 Task: Create new vendor bill with Date Opened: 04-Apr-23, Select Vendor: ChargePoint, Terms: Net 15. Make bill entry for item-1 with Date: 04-Apr-23, Description: Car Parking, Expense Account: Auto: Parking, Quantity: 22, Unit Price: 2.2, Sales Tax: N, Sales Tax Included: N. Post Bill with Post Date: 04-Apr-23, Post to Accounts: Liabilities:Accounts Payble. Pay / Process Payment with Transaction Date: 18-Apr-23, Amount: 48.4, Transfer Account: Checking Account. Go to 'Print Bill'. Give a print command to print a copy of bill.
Action: Mouse moved to (138, 30)
Screenshot: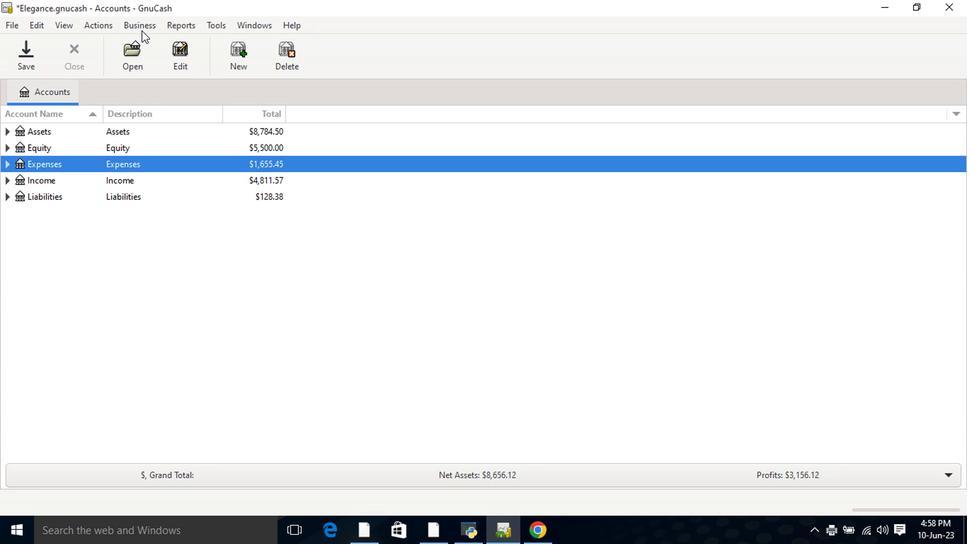 
Action: Mouse pressed left at (138, 30)
Screenshot: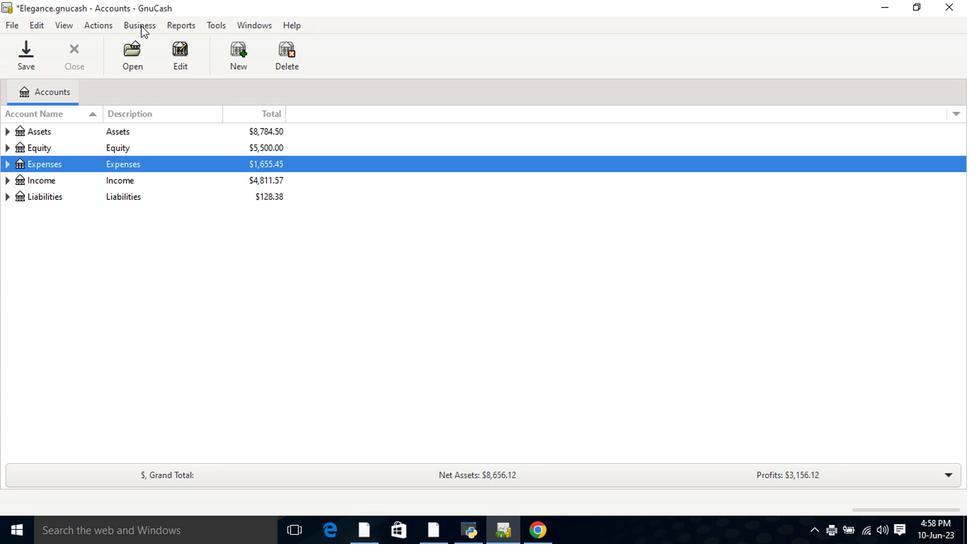 
Action: Mouse moved to (144, 66)
Screenshot: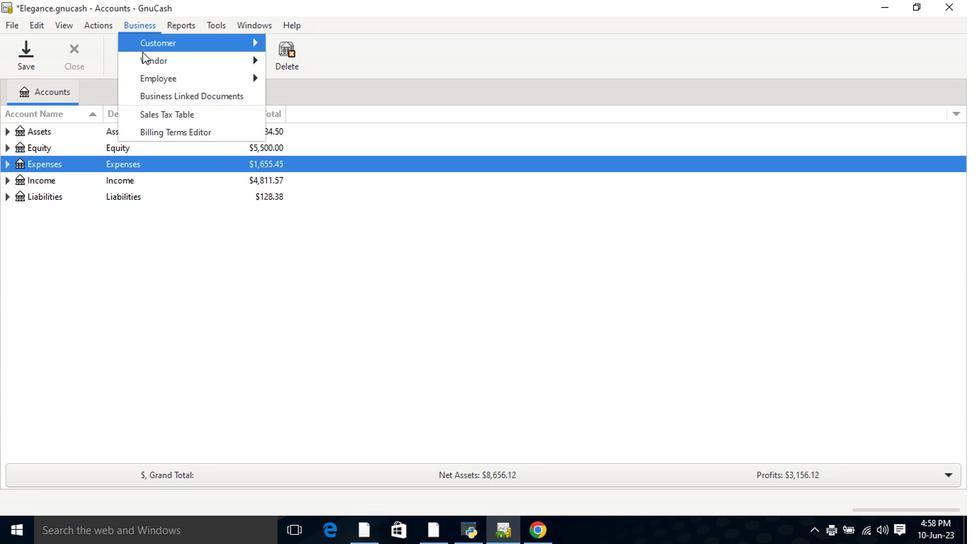 
Action: Mouse pressed left at (144, 66)
Screenshot: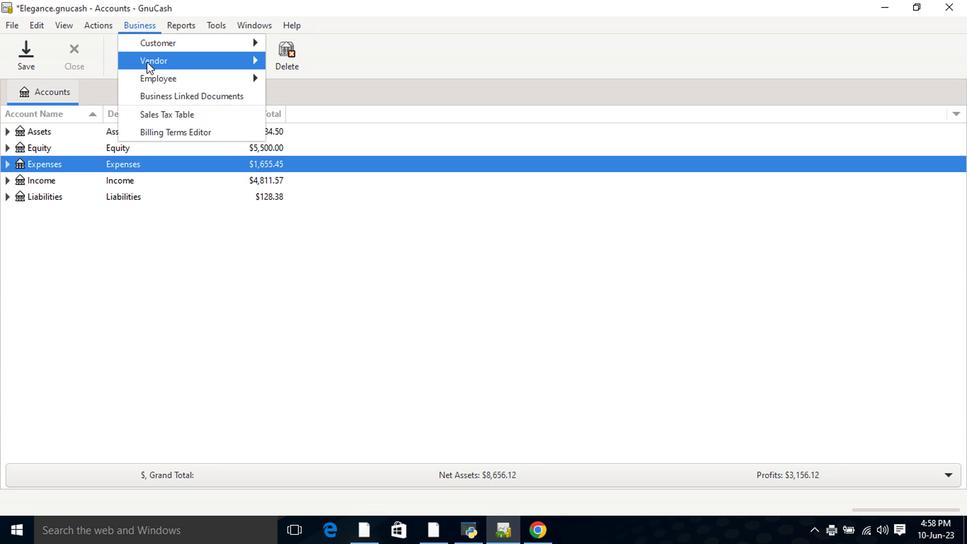
Action: Mouse moved to (304, 117)
Screenshot: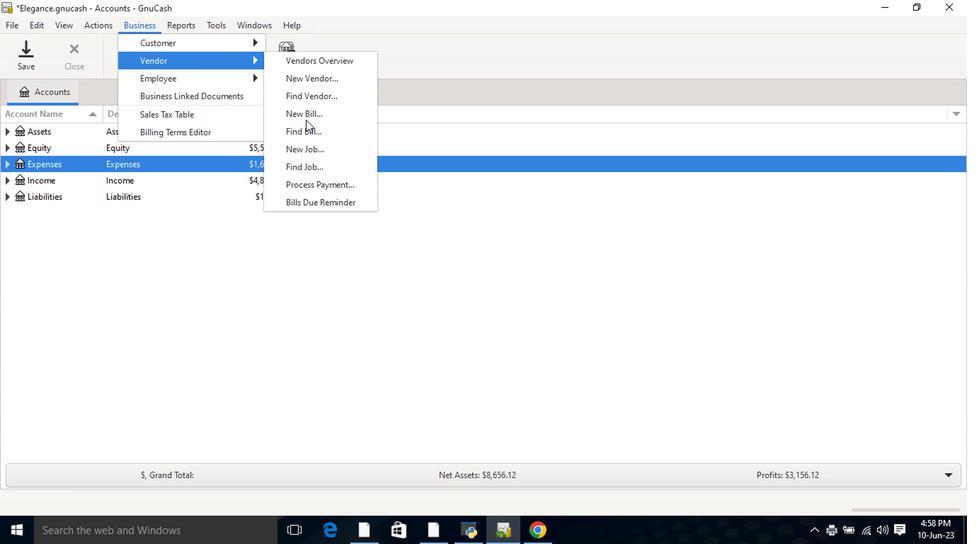 
Action: Mouse pressed left at (304, 117)
Screenshot: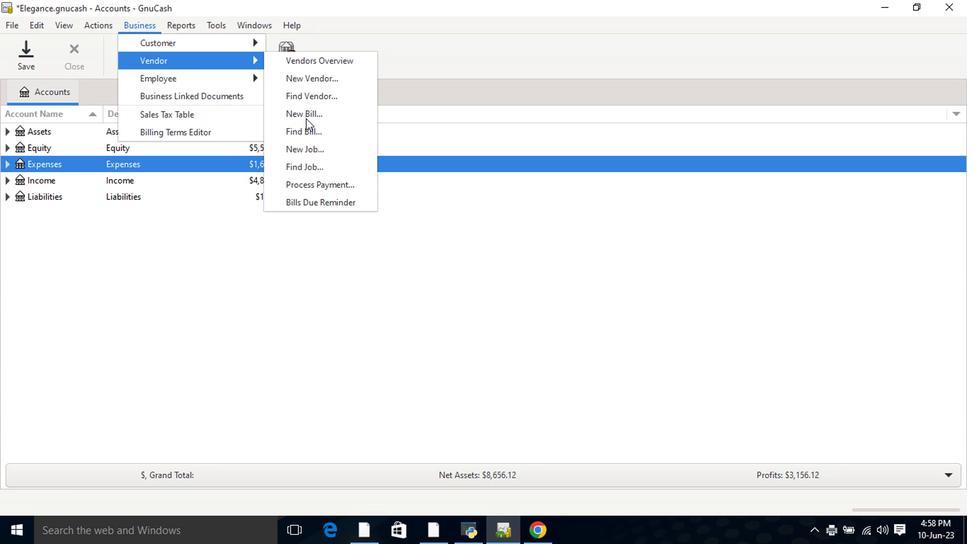 
Action: Mouse moved to (580, 190)
Screenshot: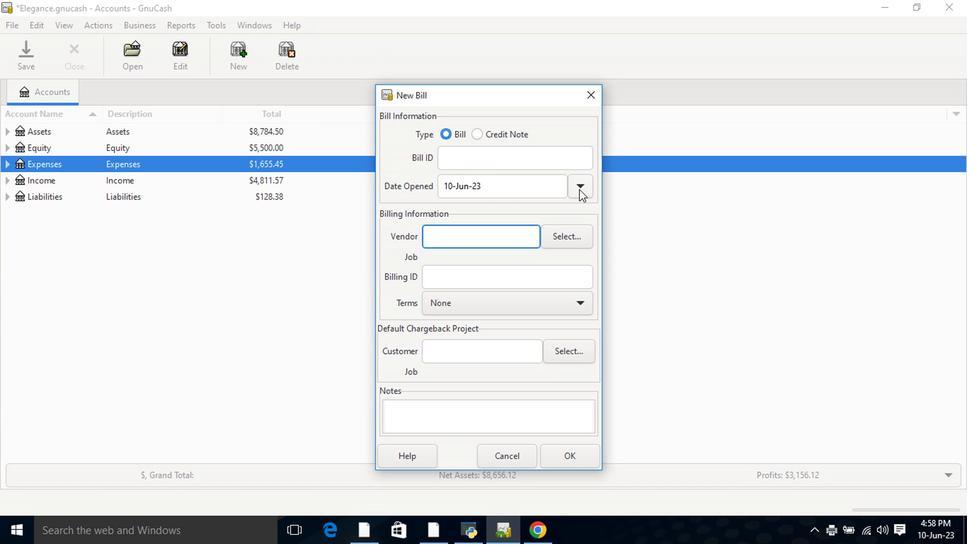 
Action: Mouse pressed left at (580, 190)
Screenshot: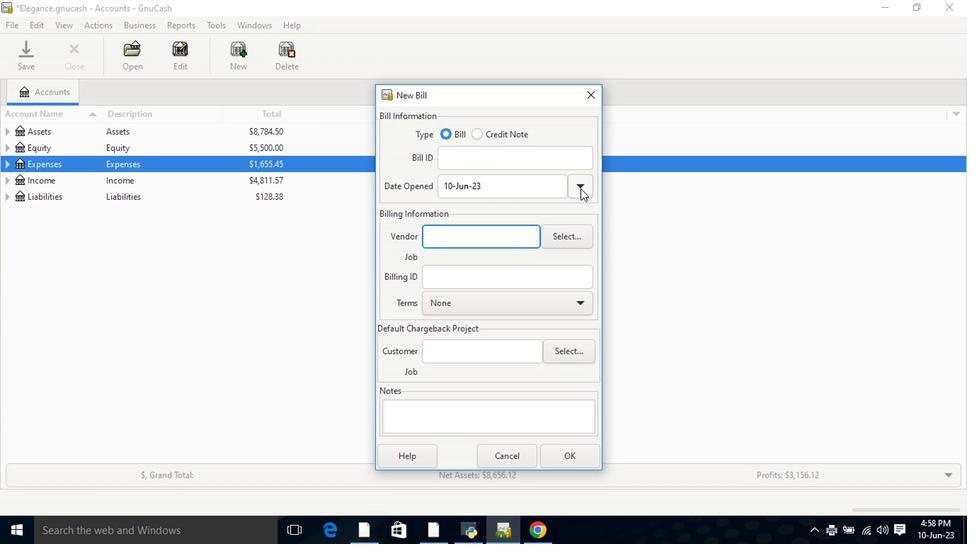 
Action: Mouse moved to (468, 207)
Screenshot: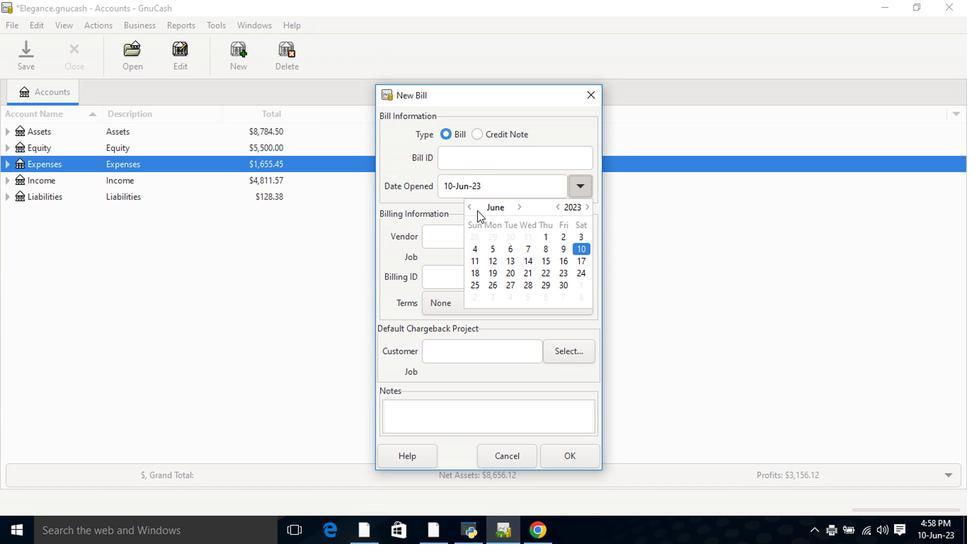 
Action: Mouse pressed left at (468, 207)
Screenshot: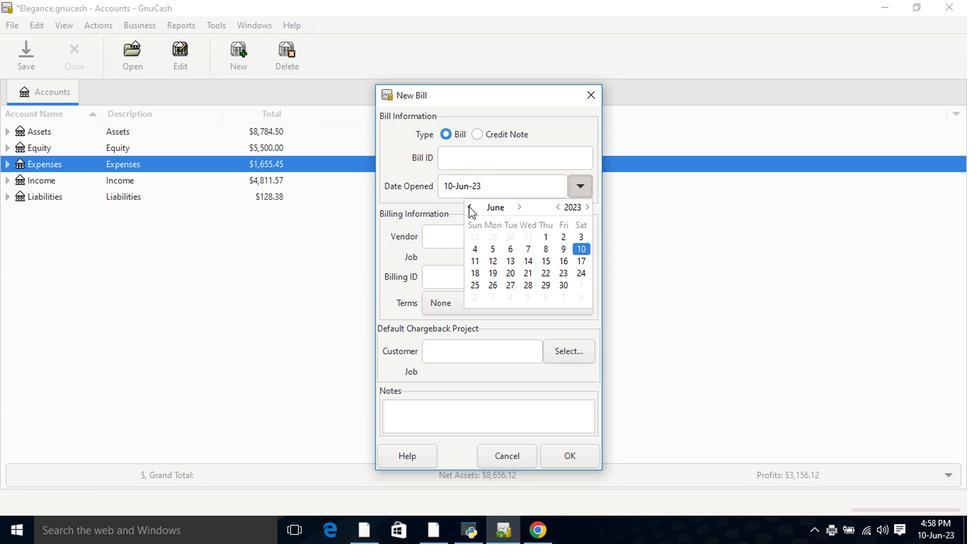 
Action: Mouse pressed left at (468, 207)
Screenshot: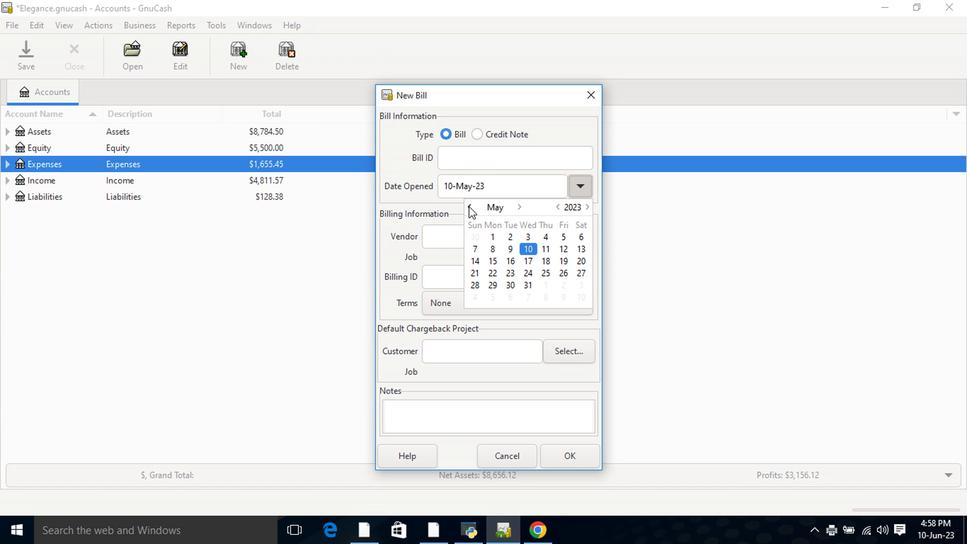 
Action: Mouse moved to (504, 247)
Screenshot: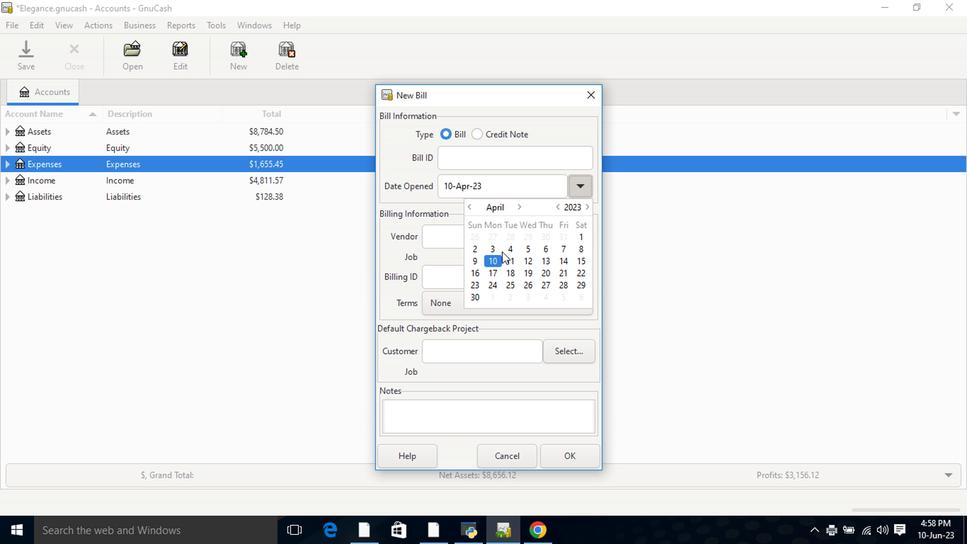 
Action: Mouse pressed left at (504, 247)
Screenshot: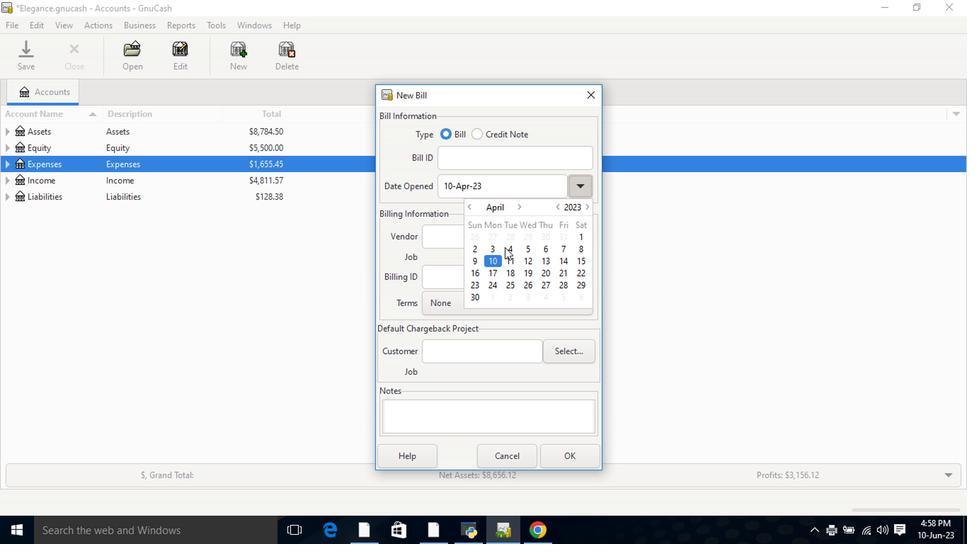 
Action: Mouse pressed left at (504, 247)
Screenshot: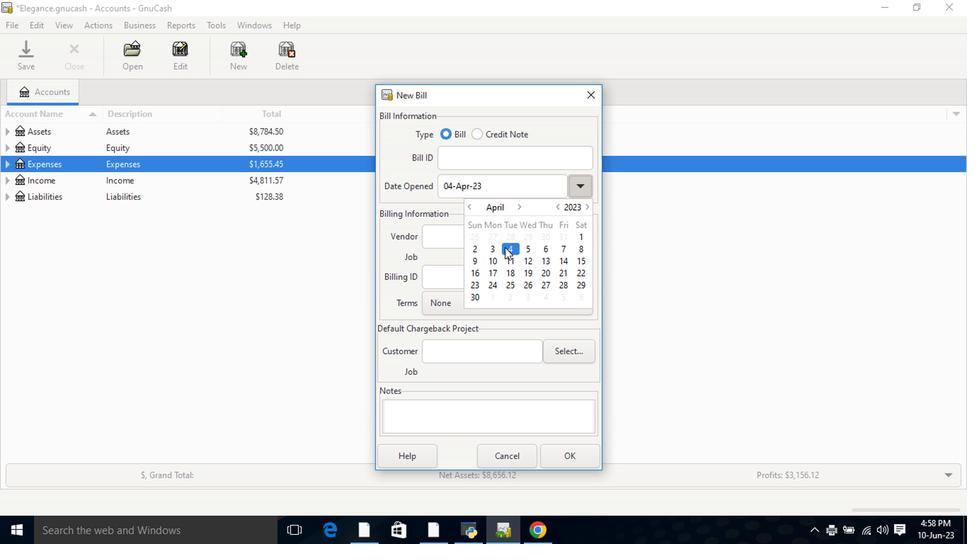 
Action: Mouse moved to (488, 239)
Screenshot: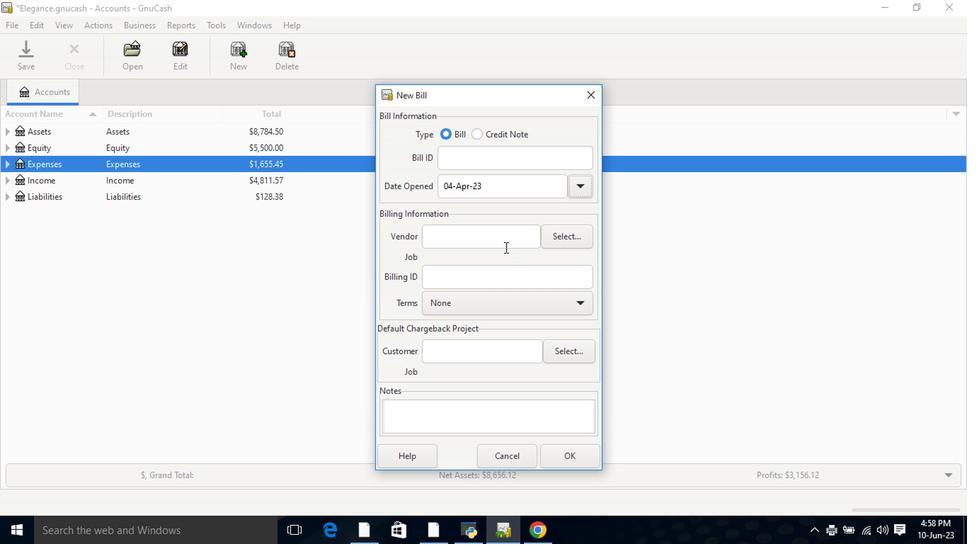 
Action: Mouse pressed left at (488, 239)
Screenshot: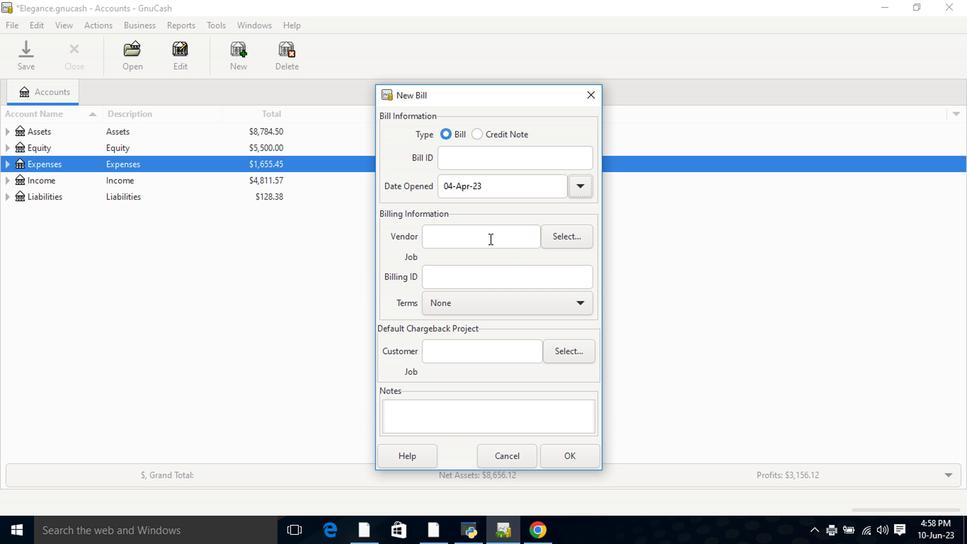 
Action: Key pressed <Key.shift>Char
Screenshot: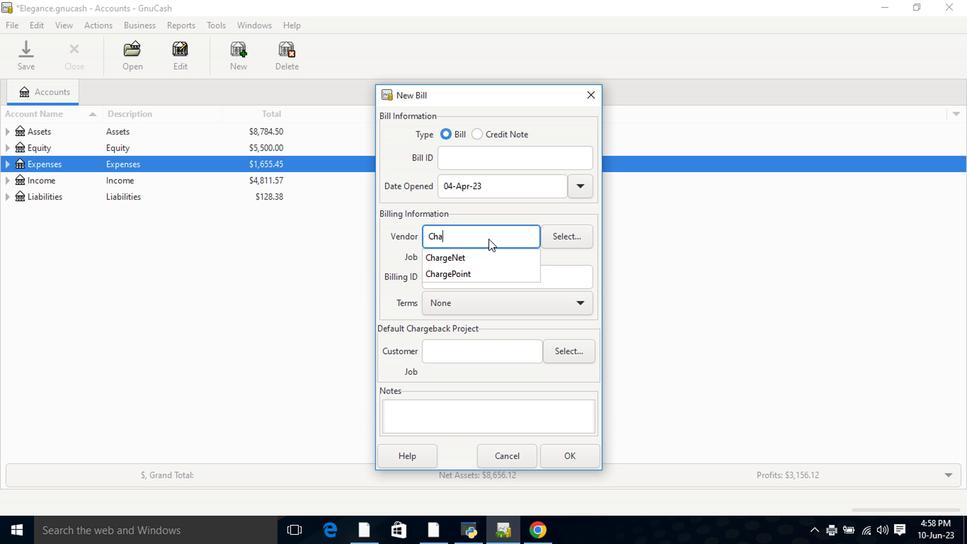 
Action: Mouse moved to (472, 273)
Screenshot: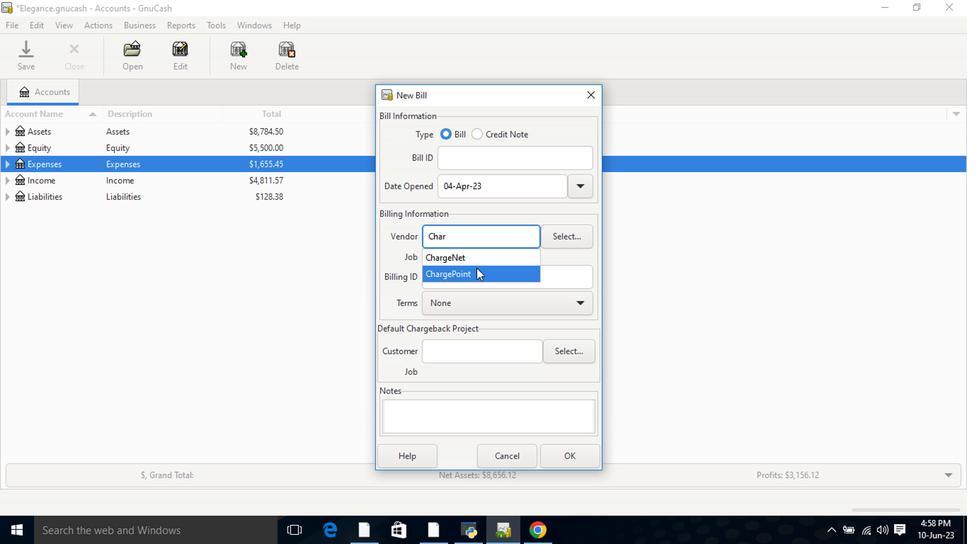 
Action: Mouse pressed left at (472, 273)
Screenshot: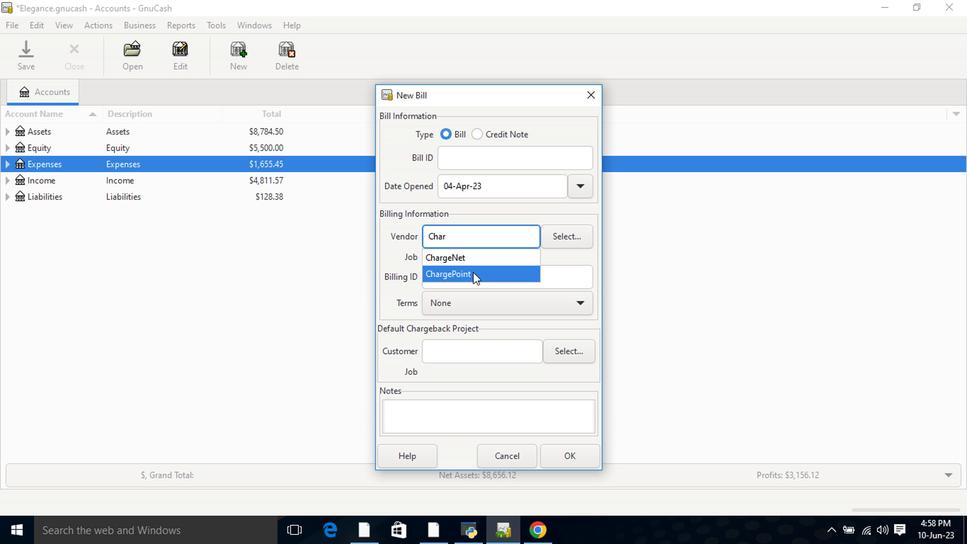 
Action: Mouse moved to (491, 315)
Screenshot: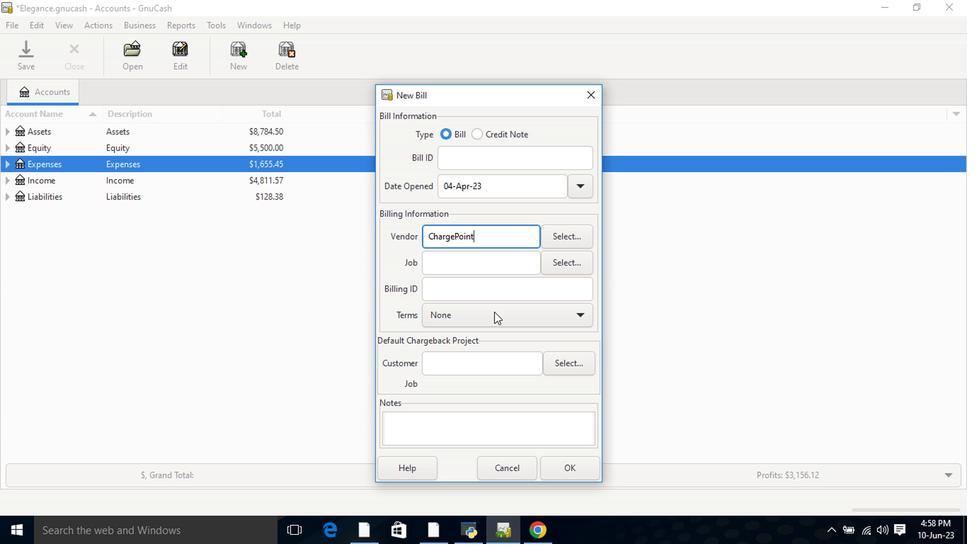 
Action: Mouse pressed left at (491, 315)
Screenshot: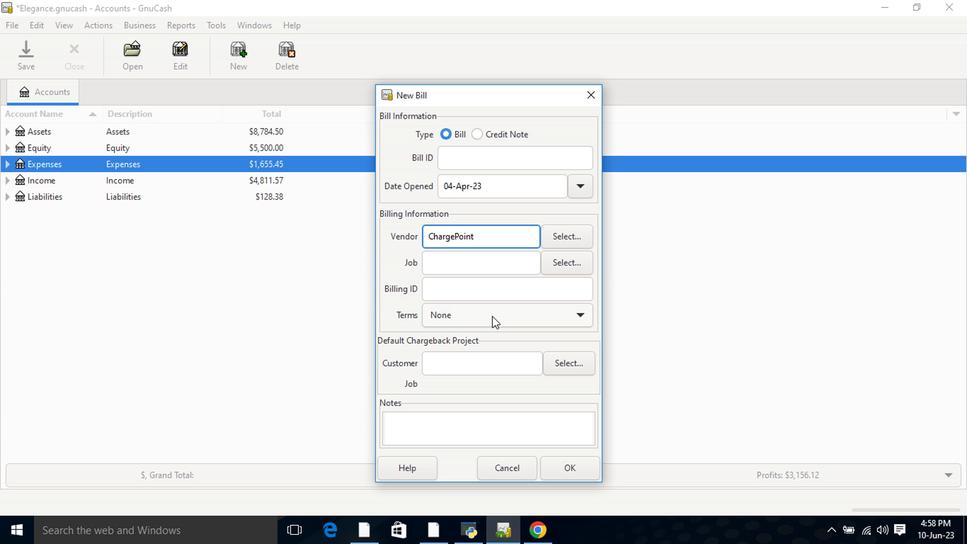 
Action: Mouse moved to (494, 338)
Screenshot: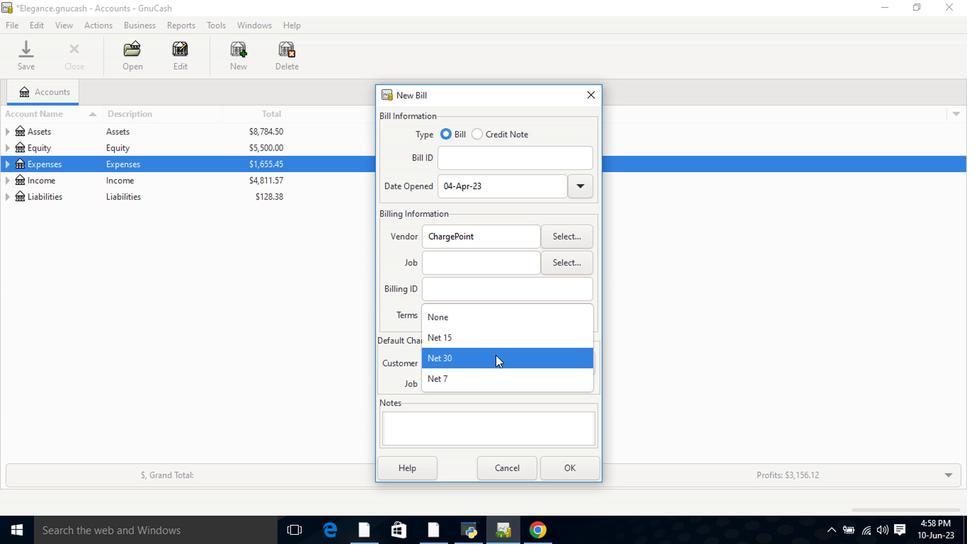 
Action: Mouse pressed left at (494, 338)
Screenshot: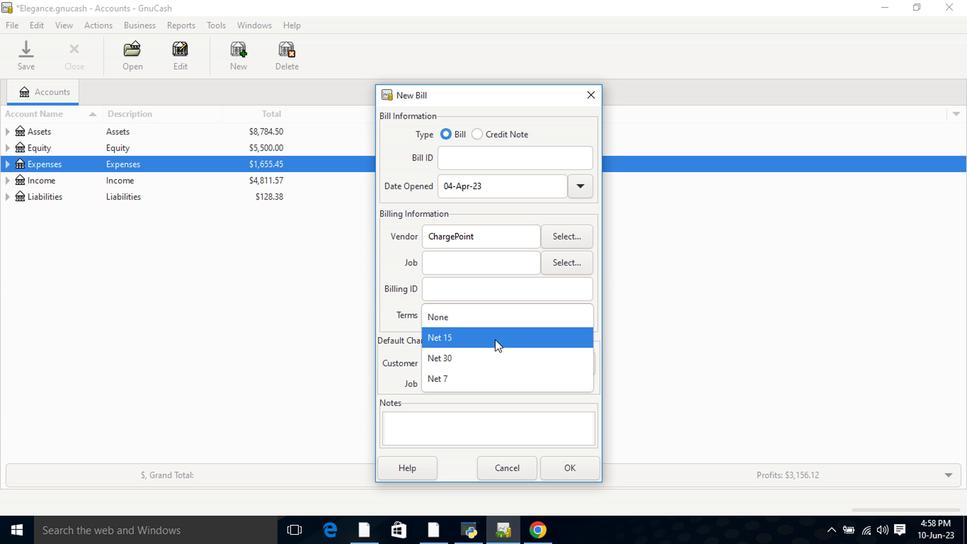 
Action: Mouse moved to (564, 464)
Screenshot: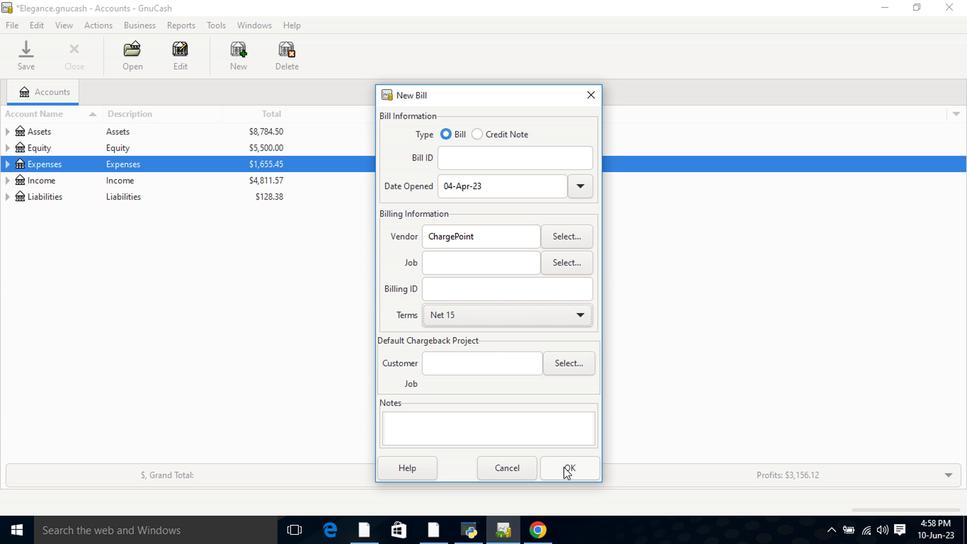 
Action: Mouse pressed left at (564, 464)
Screenshot: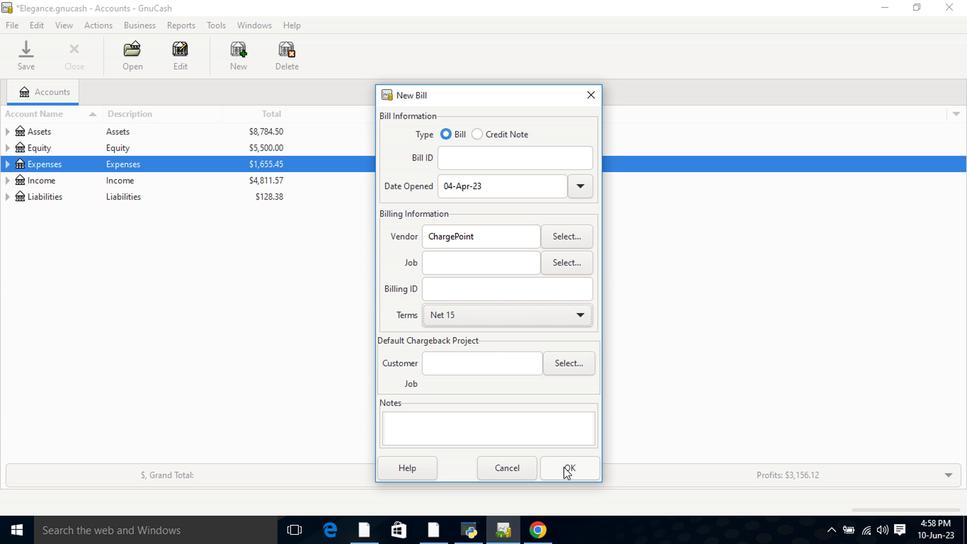 
Action: Mouse moved to (257, 318)
Screenshot: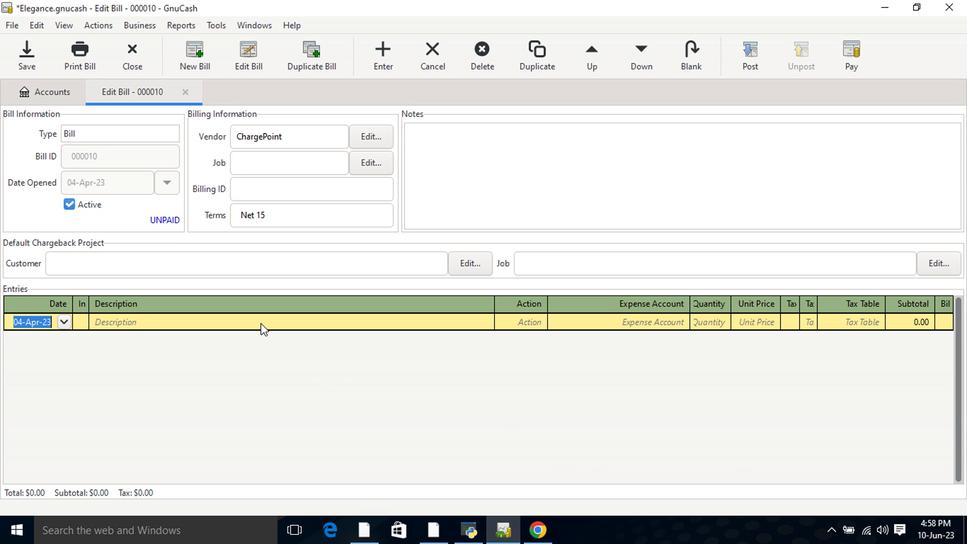 
Action: Mouse pressed left at (257, 318)
Screenshot: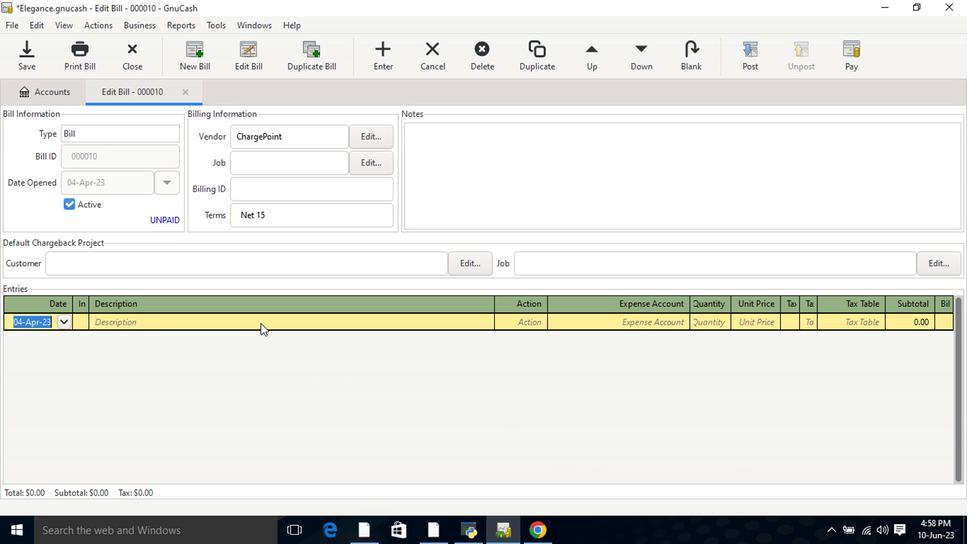 
Action: Key pressed <Key.shift>Car<Key.space><Key.shift>Parking<Key.tab>22<Key.tab><Key.tab>
Screenshot: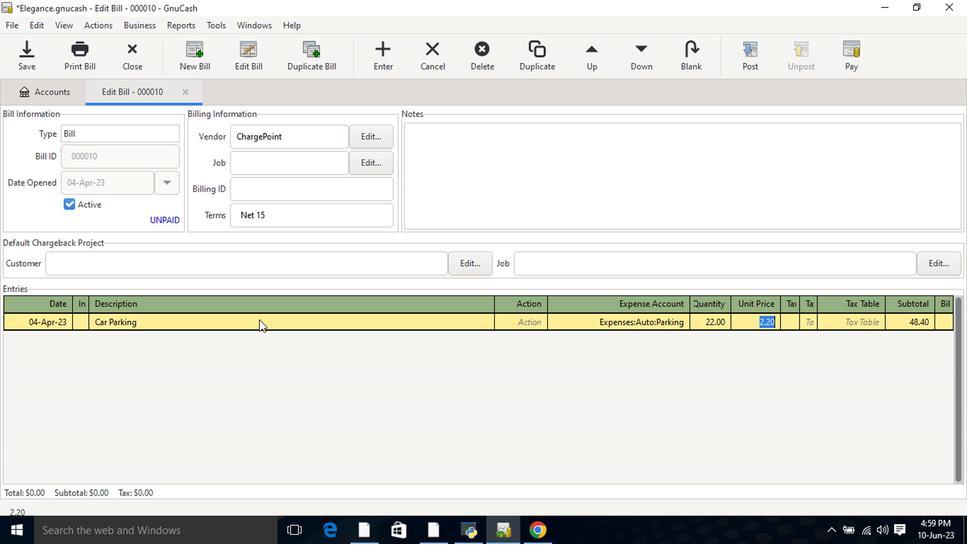 
Action: Mouse moved to (743, 57)
Screenshot: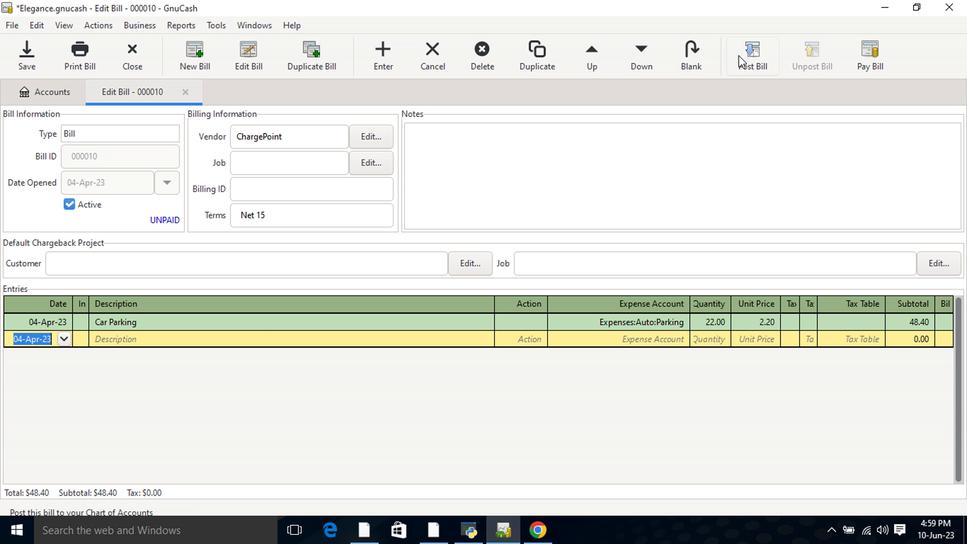 
Action: Mouse pressed left at (743, 57)
Screenshot: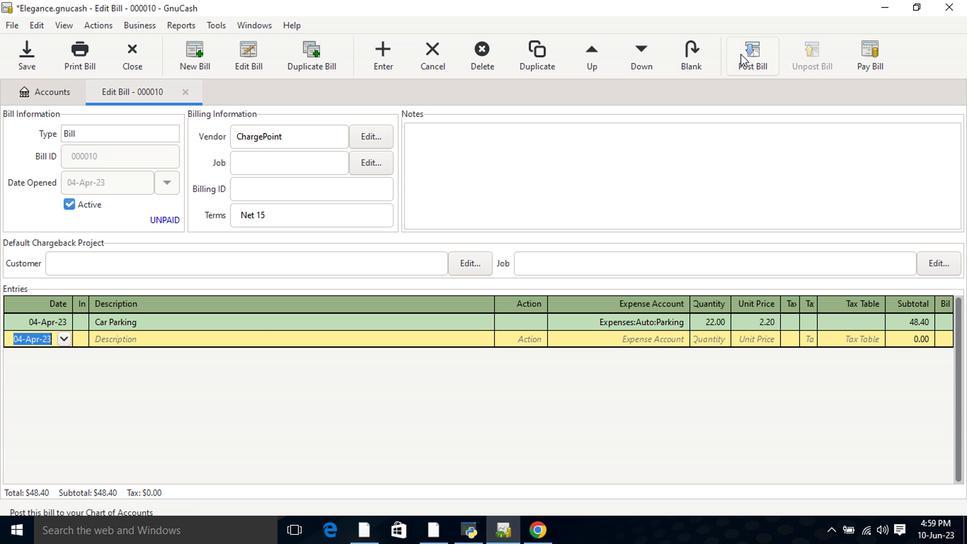 
Action: Mouse moved to (583, 362)
Screenshot: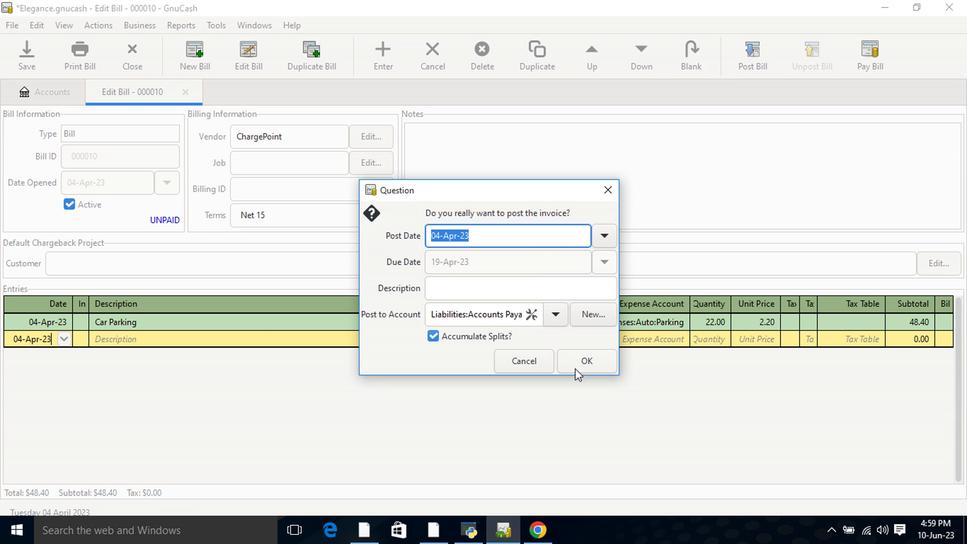 
Action: Mouse pressed left at (583, 362)
Screenshot: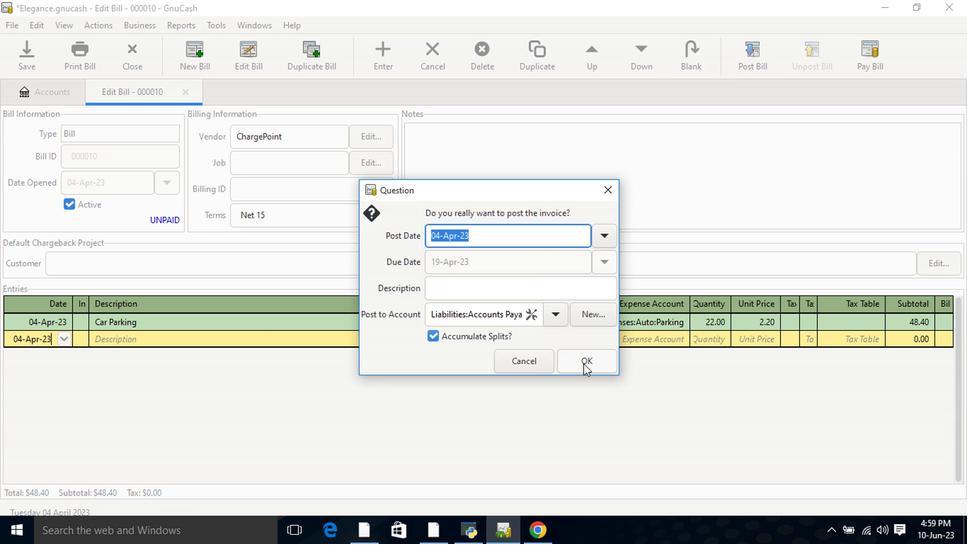 
Action: Mouse moved to (858, 52)
Screenshot: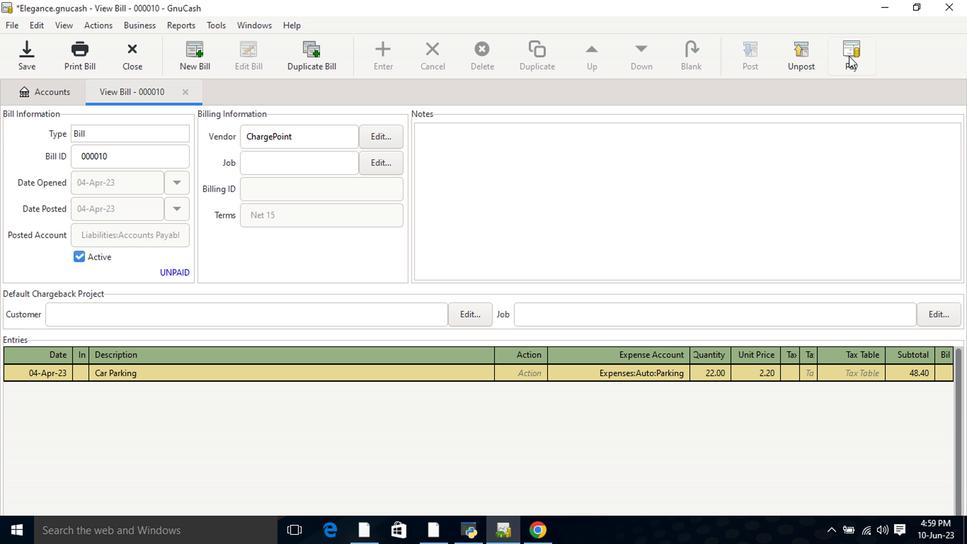 
Action: Mouse pressed left at (858, 52)
Screenshot: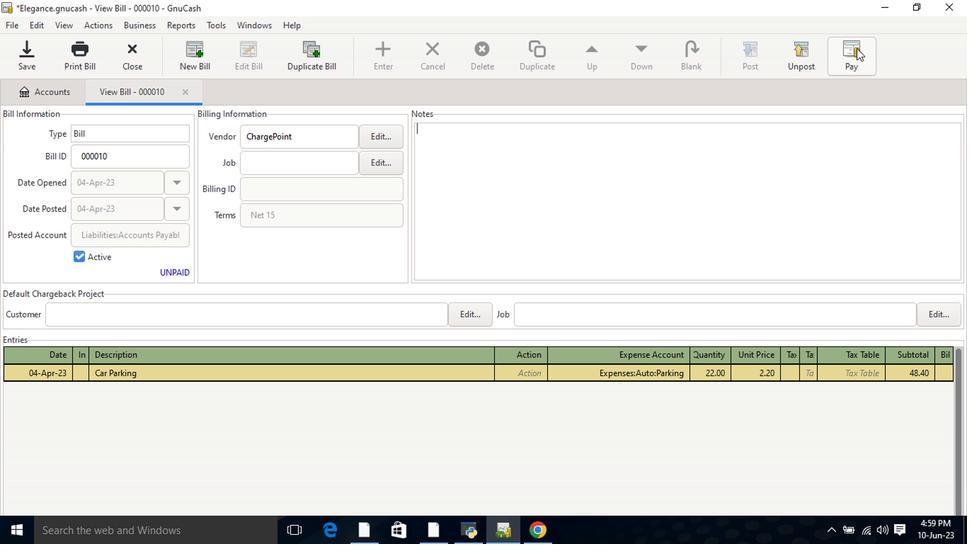 
Action: Mouse moved to (429, 276)
Screenshot: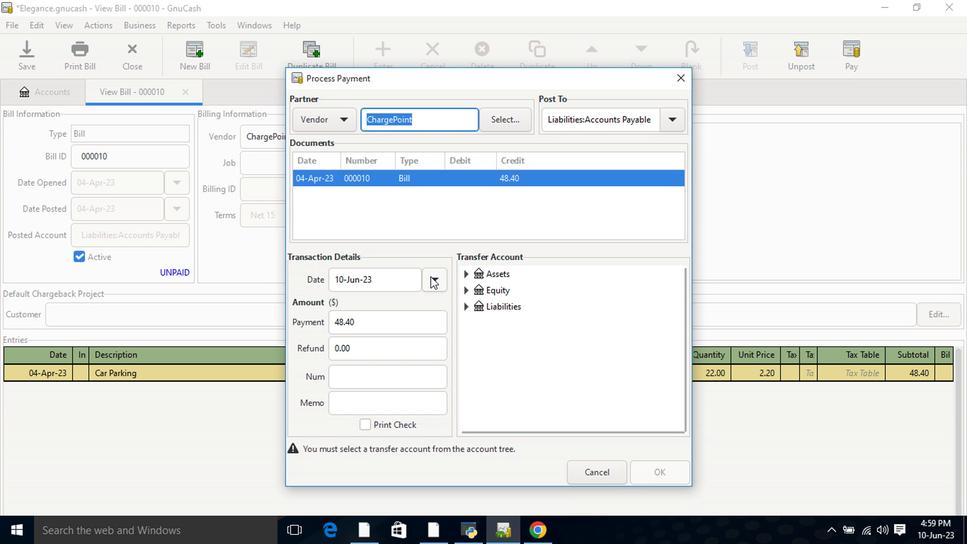 
Action: Mouse pressed left at (429, 276)
Screenshot: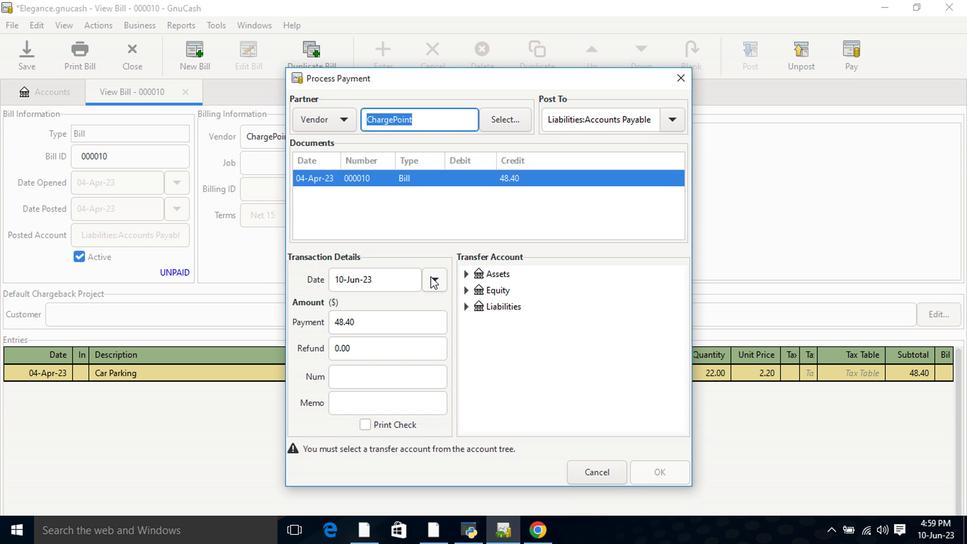 
Action: Mouse moved to (321, 302)
Screenshot: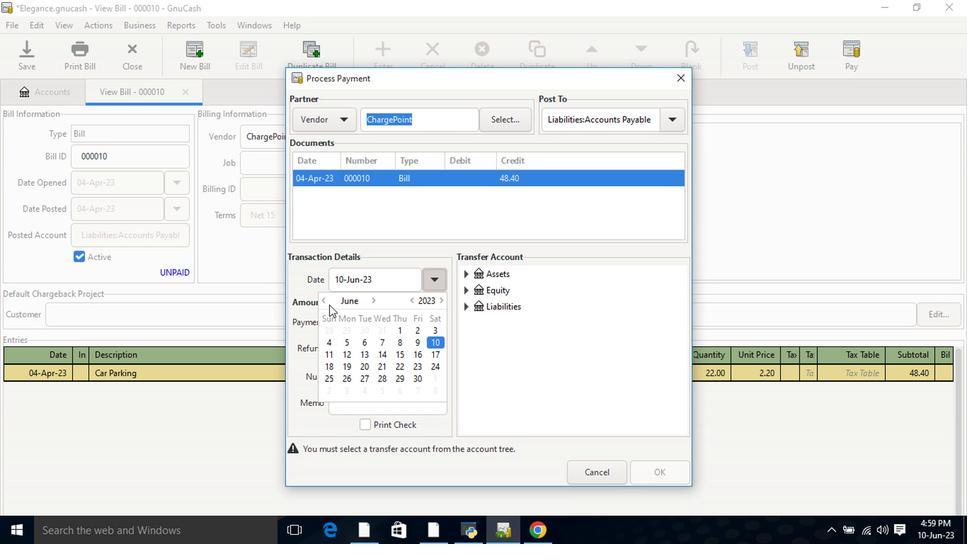 
Action: Mouse pressed left at (321, 302)
Screenshot: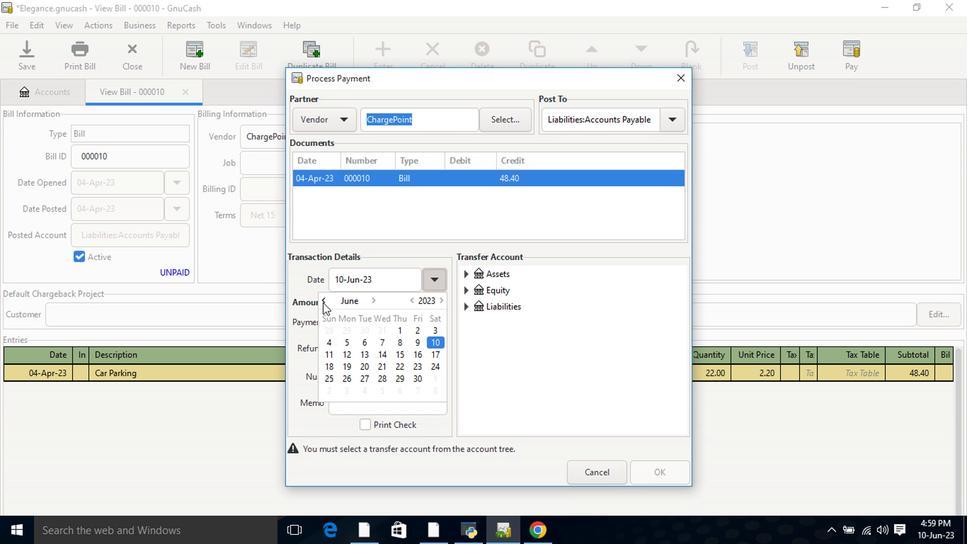 
Action: Mouse pressed left at (321, 302)
Screenshot: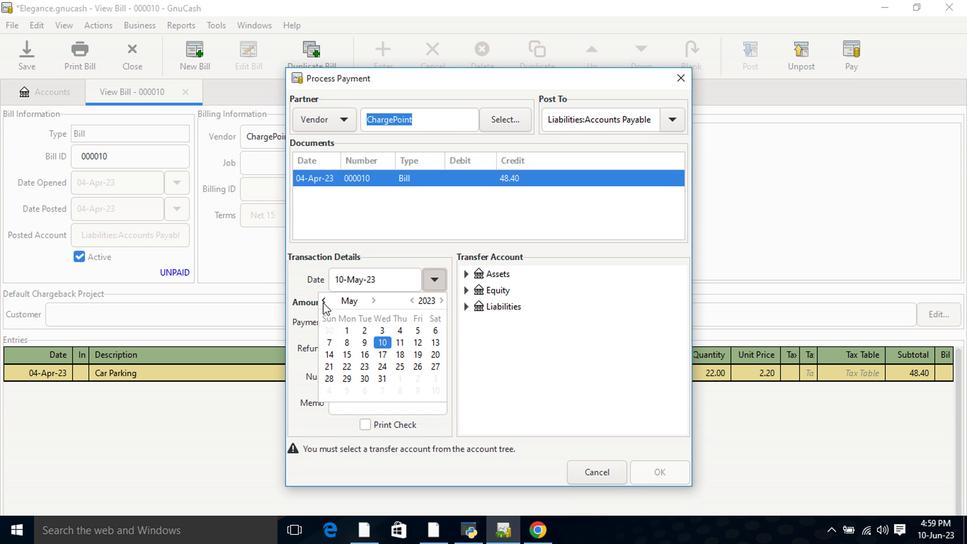 
Action: Mouse moved to (369, 365)
Screenshot: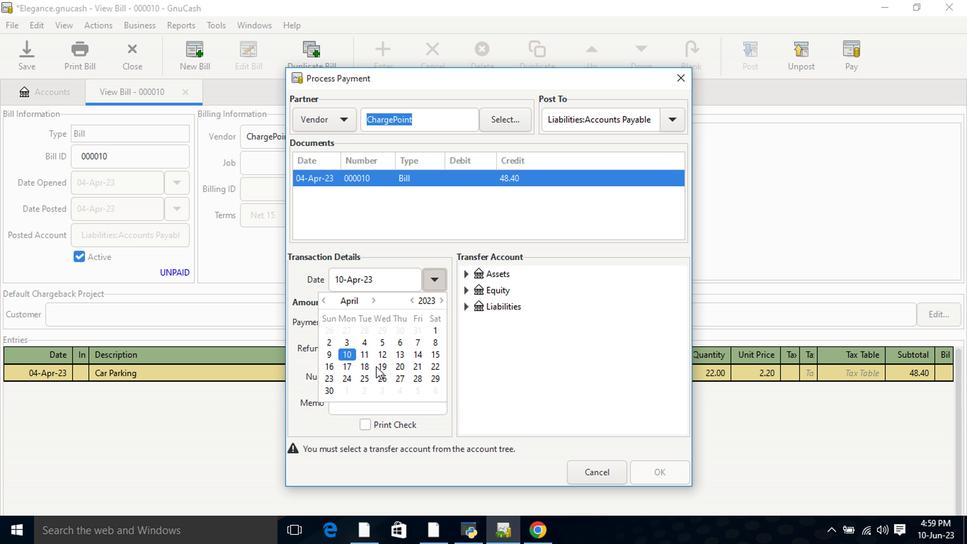 
Action: Mouse pressed left at (369, 365)
Screenshot: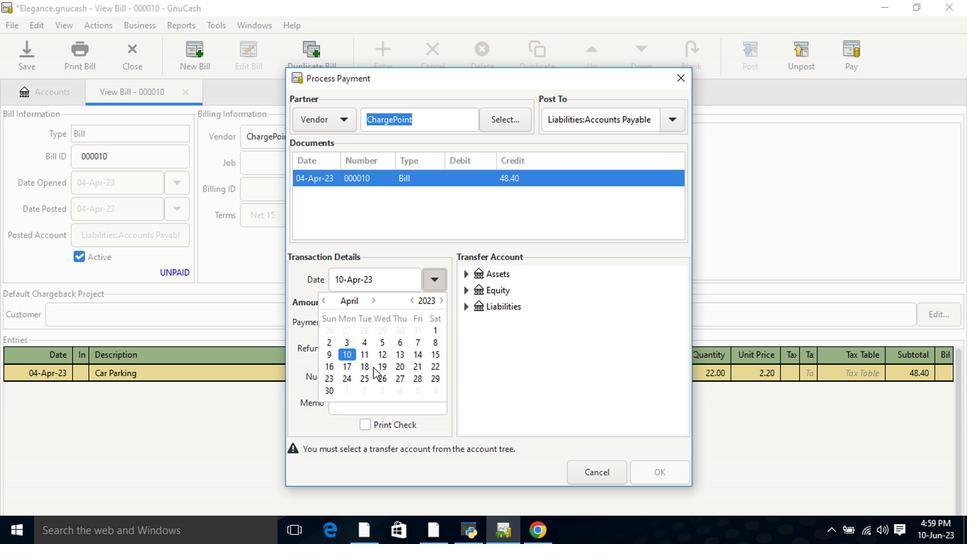 
Action: Mouse pressed left at (369, 365)
Screenshot: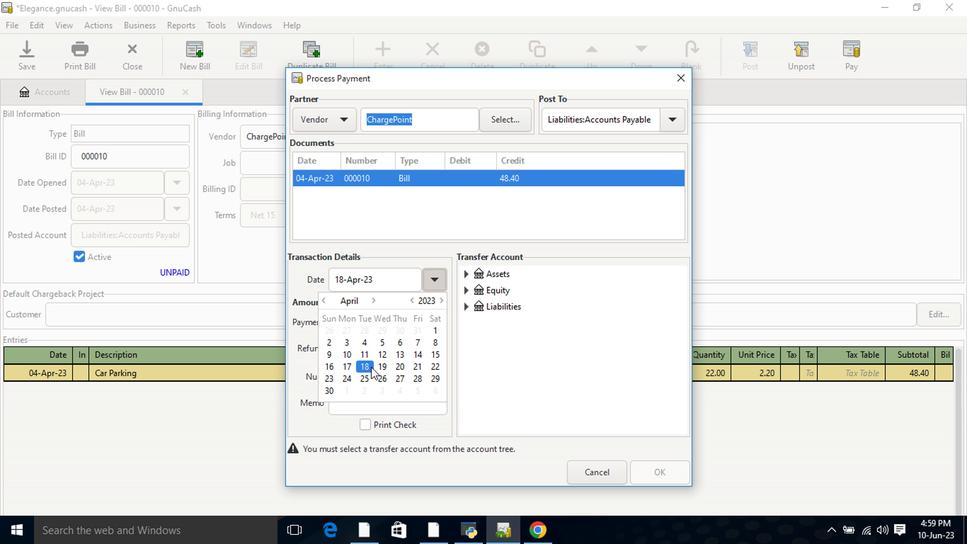 
Action: Mouse moved to (465, 272)
Screenshot: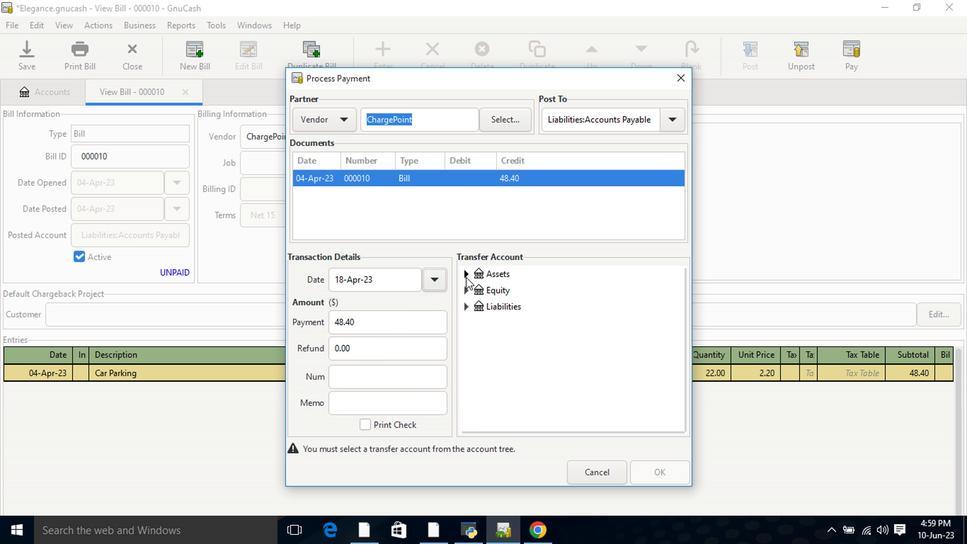 
Action: Mouse pressed left at (465, 272)
Screenshot: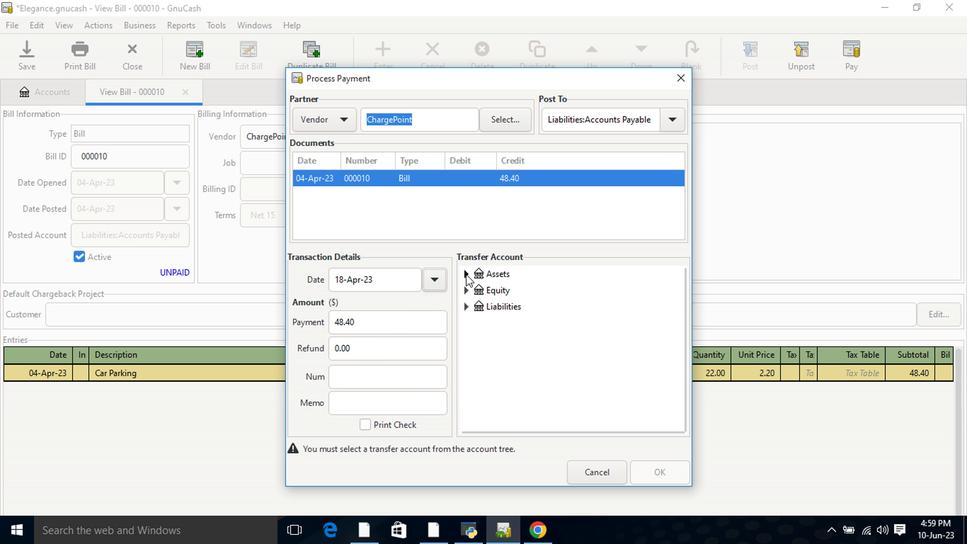 
Action: Mouse moved to (478, 289)
Screenshot: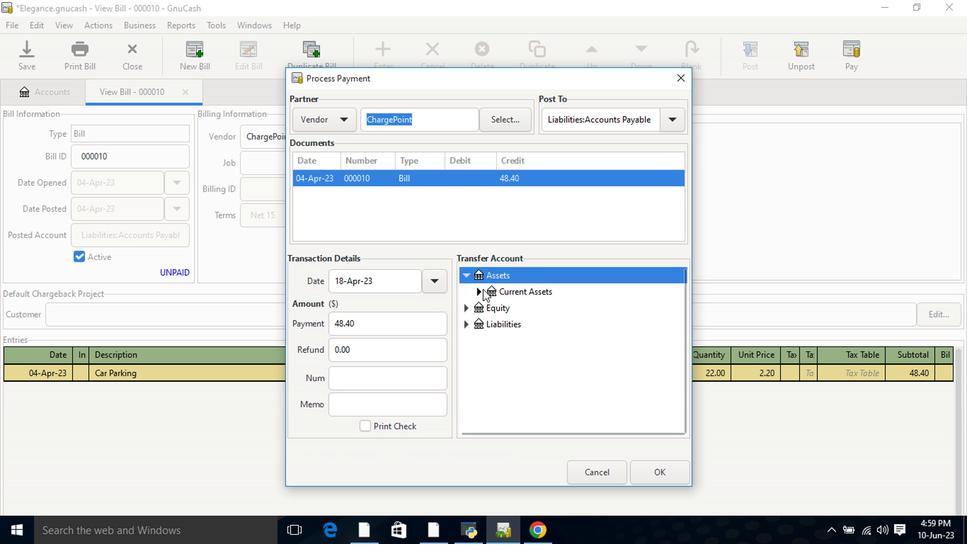 
Action: Mouse pressed left at (478, 289)
Screenshot: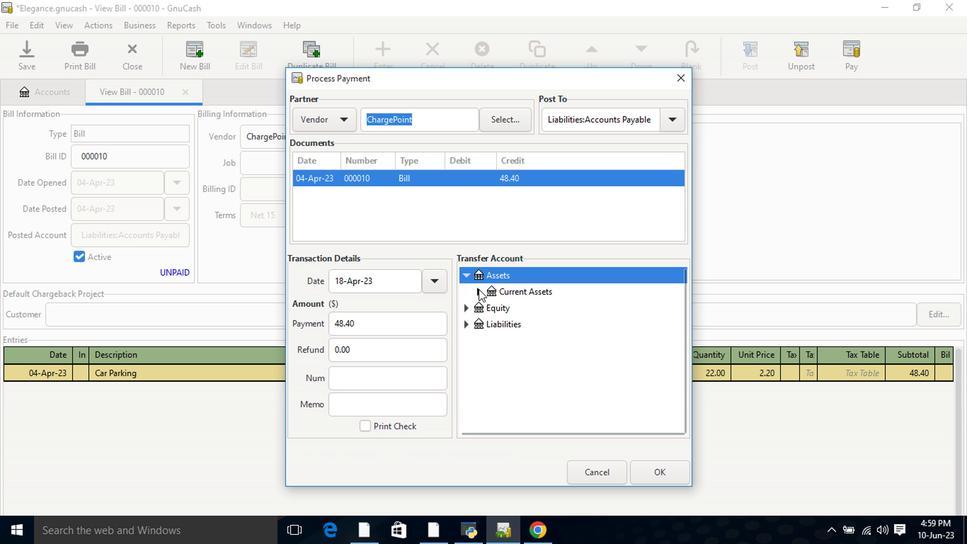 
Action: Mouse moved to (521, 310)
Screenshot: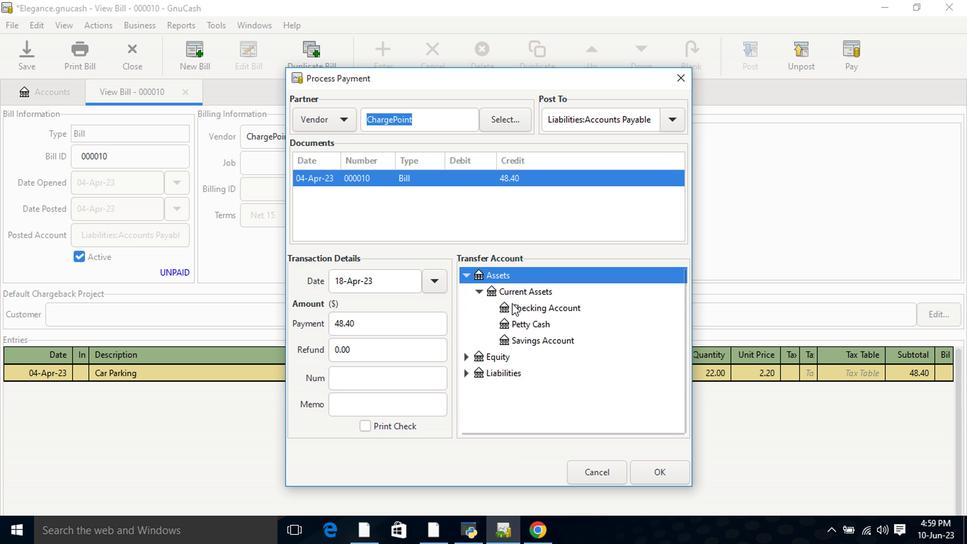 
Action: Mouse pressed left at (521, 310)
Screenshot: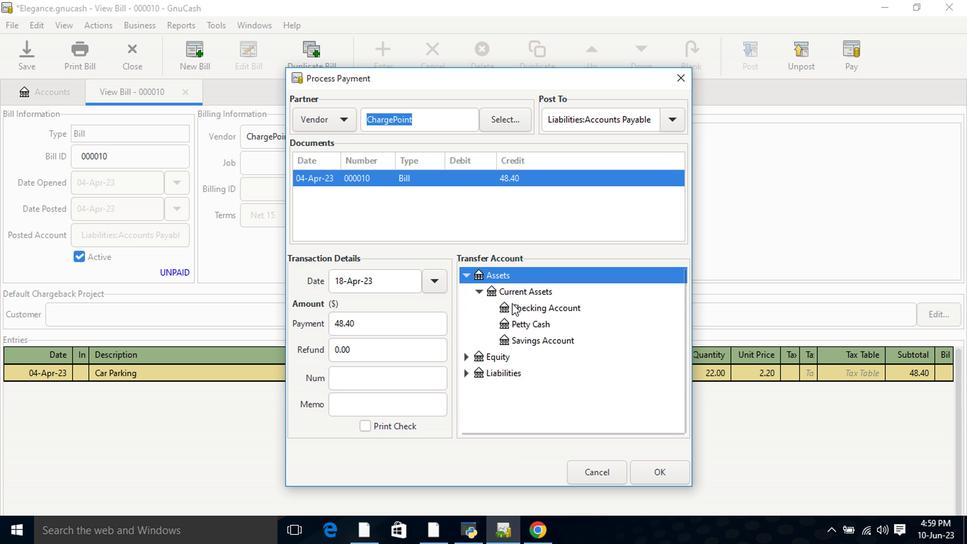 
Action: Mouse moved to (678, 470)
Screenshot: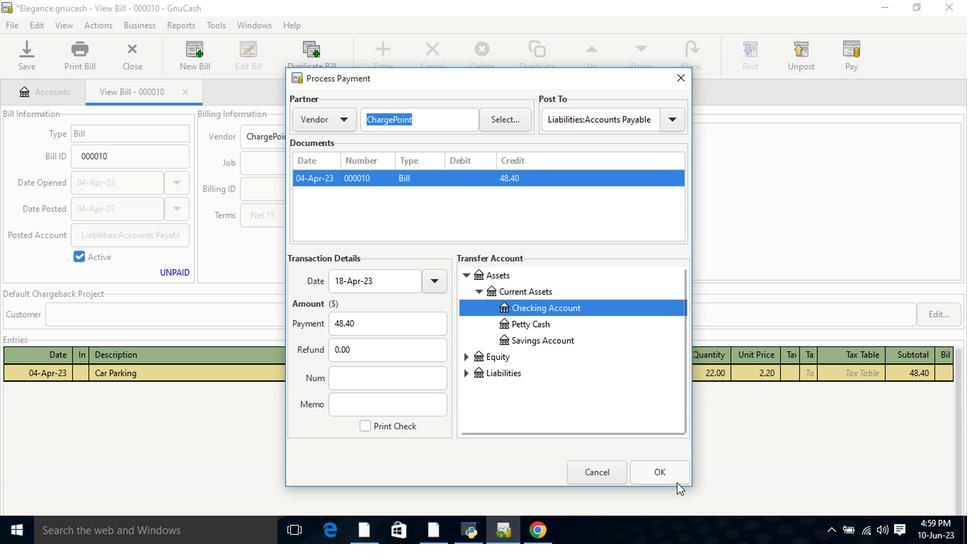 
Action: Mouse pressed left at (678, 470)
Screenshot: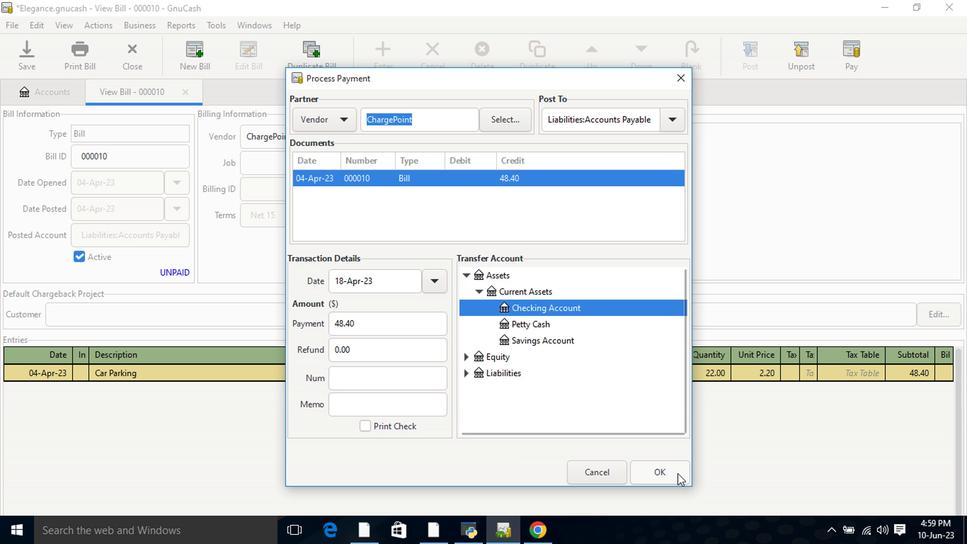
Action: Mouse moved to (78, 53)
Screenshot: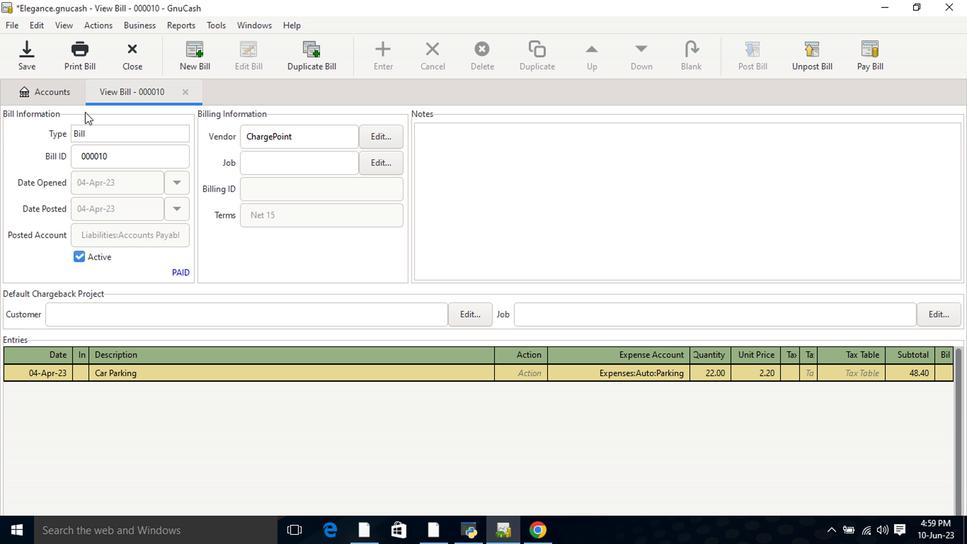 
Action: Mouse pressed left at (78, 53)
Screenshot: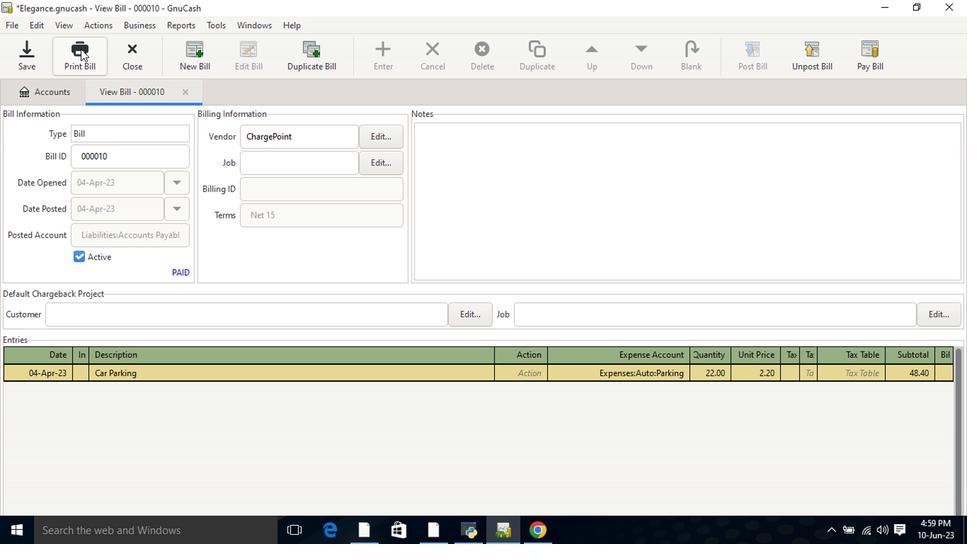 
Action: Mouse moved to (614, 60)
Screenshot: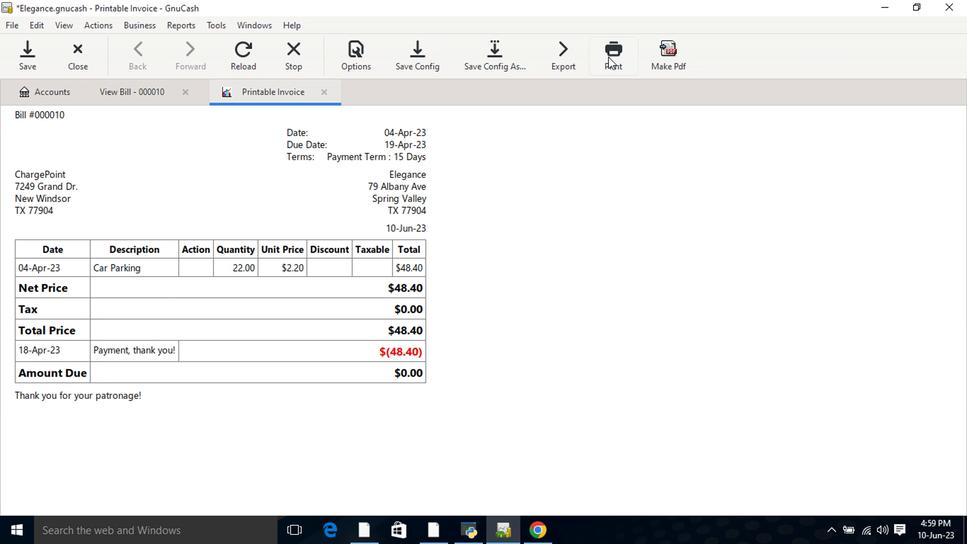 
Action: Mouse pressed left at (614, 60)
Screenshot: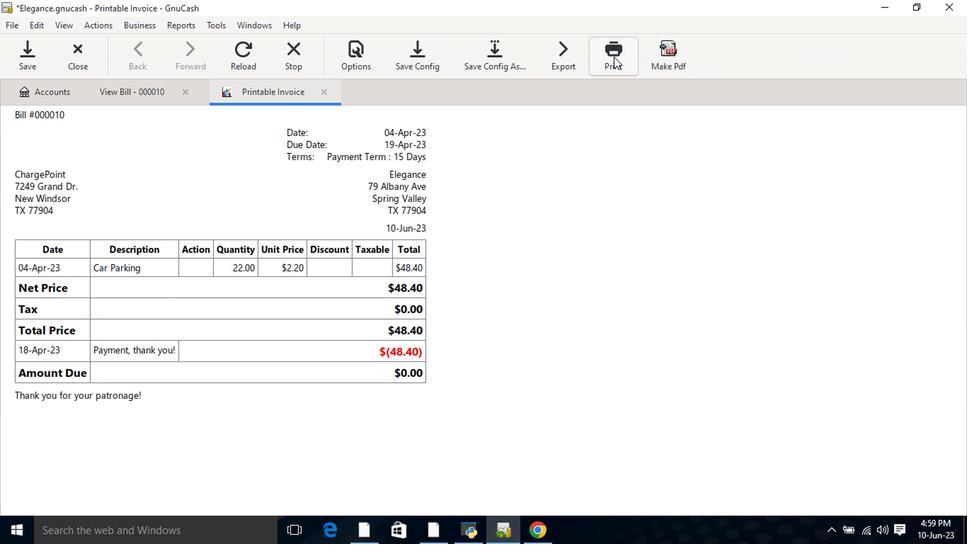 
Action: Mouse moved to (170, 285)
Screenshot: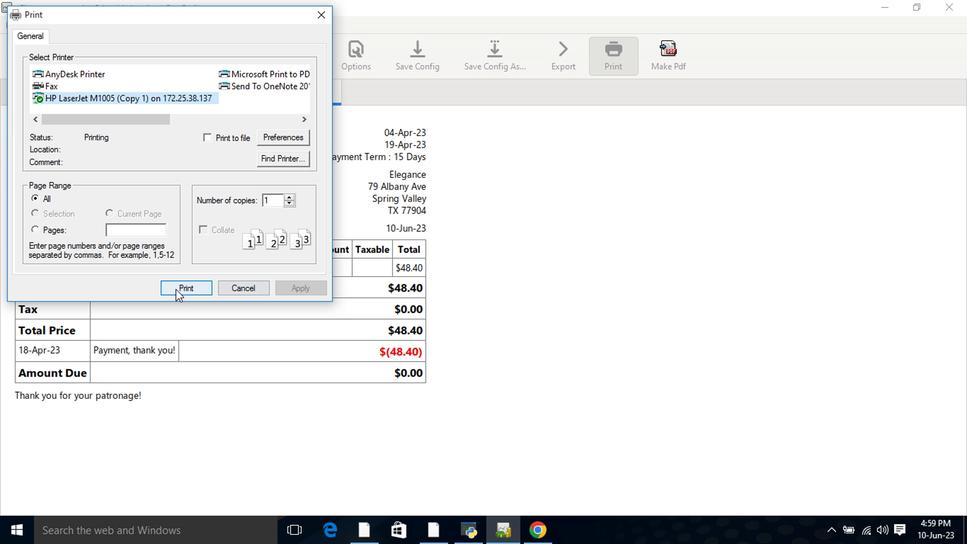 
Action: Mouse pressed left at (170, 285)
Screenshot: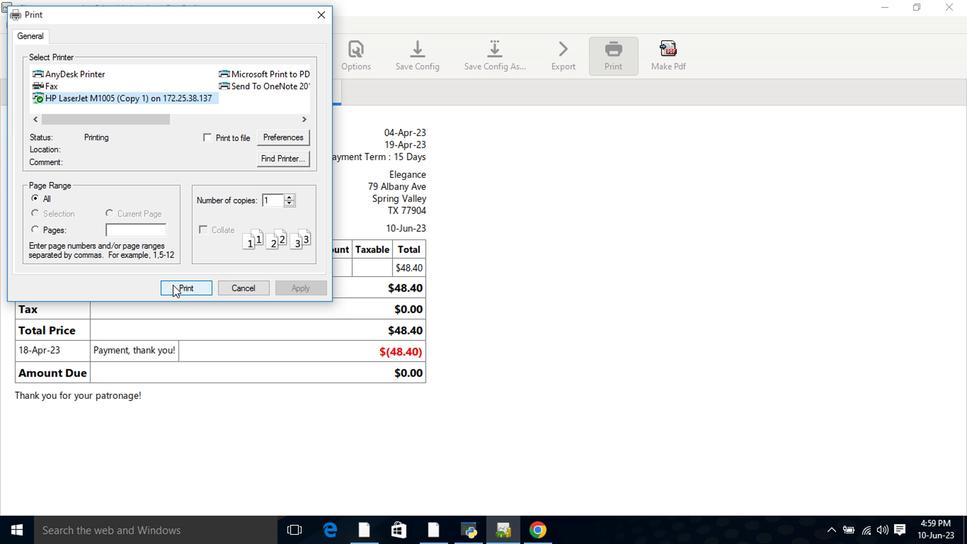 
Action: Mouse moved to (449, 395)
Screenshot: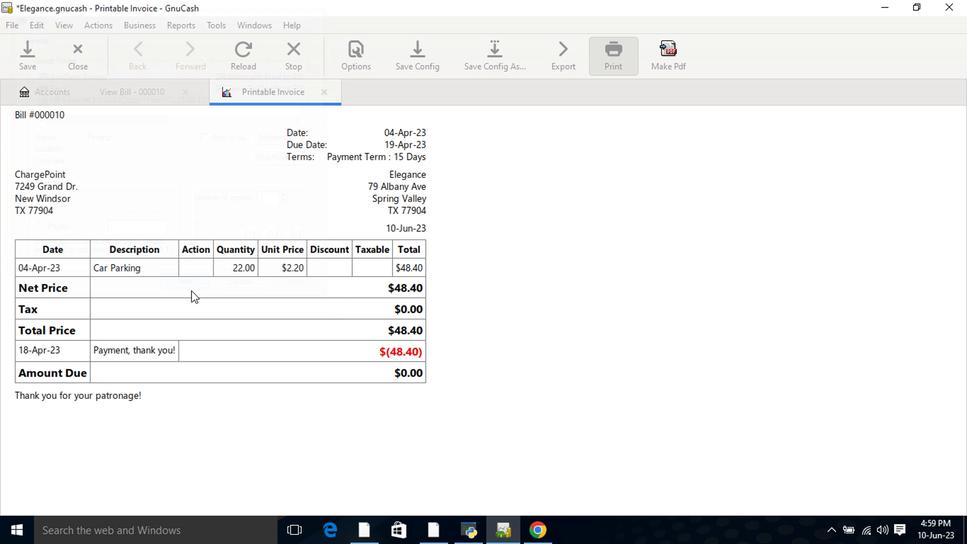 
